 Task: In the  document hogwarts.doc ,align picture to the 'left'. Insert word art below the picture and give heading  'Hogwarts in Bordered Red'
Action: Mouse moved to (13, 16)
Screenshot: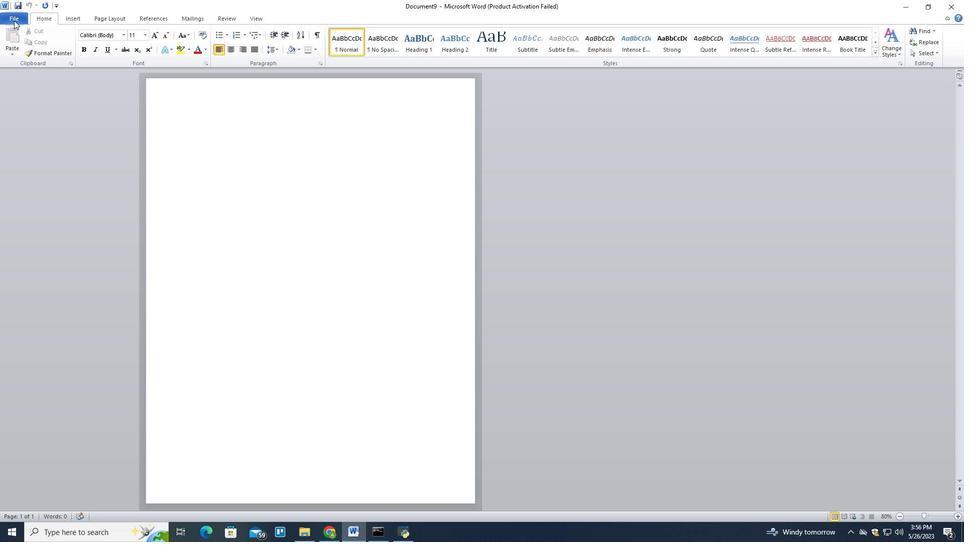 
Action: Mouse pressed left at (13, 16)
Screenshot: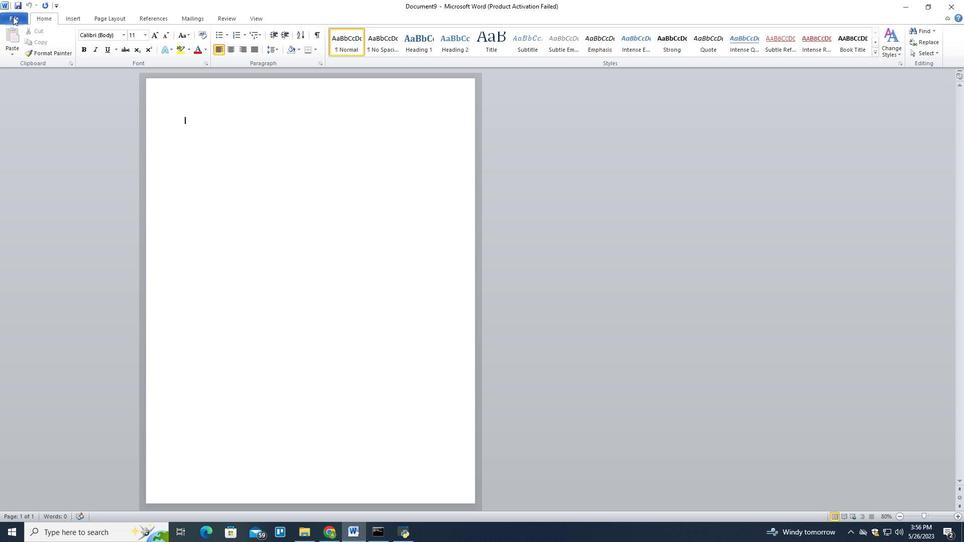 
Action: Mouse moved to (32, 61)
Screenshot: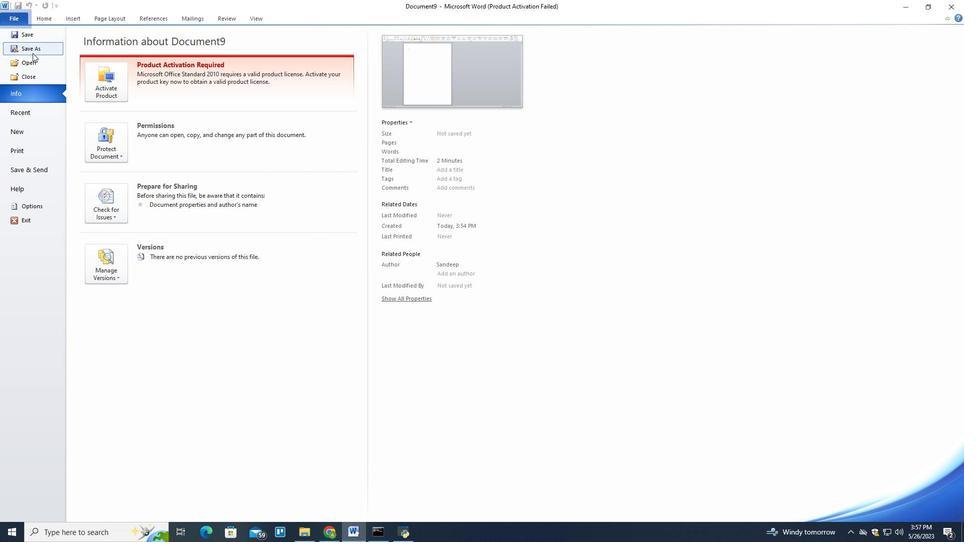 
Action: Mouse pressed left at (32, 61)
Screenshot: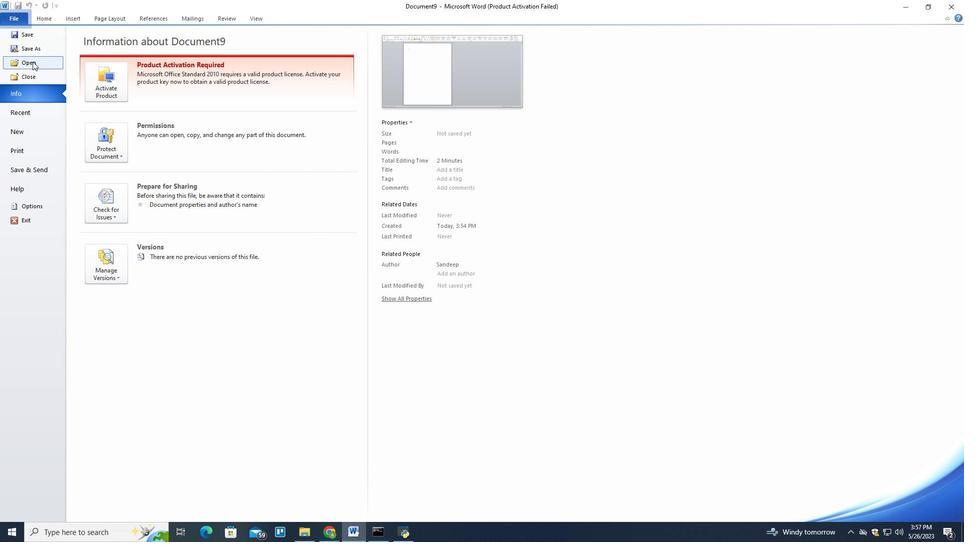 
Action: Mouse moved to (186, 175)
Screenshot: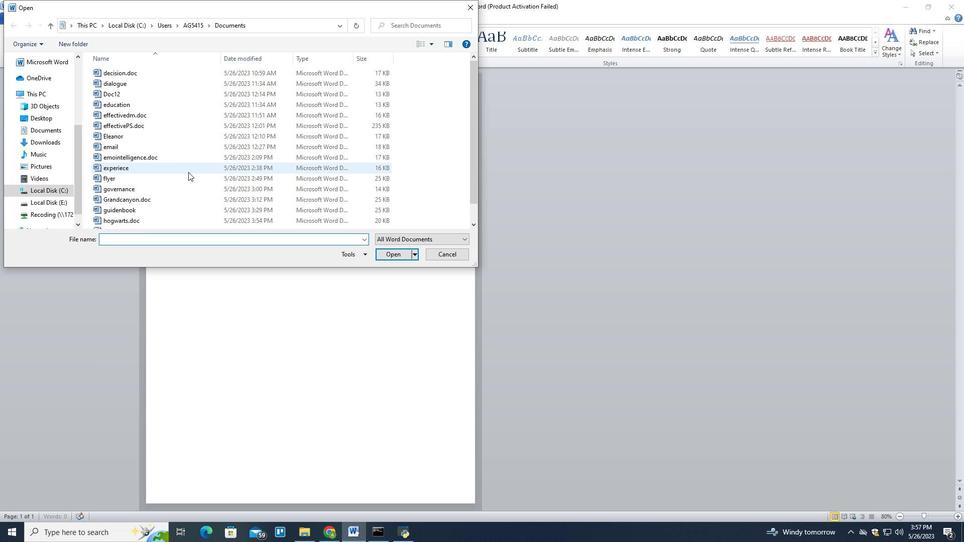 
Action: Mouse scrolled (186, 174) with delta (0, 0)
Screenshot: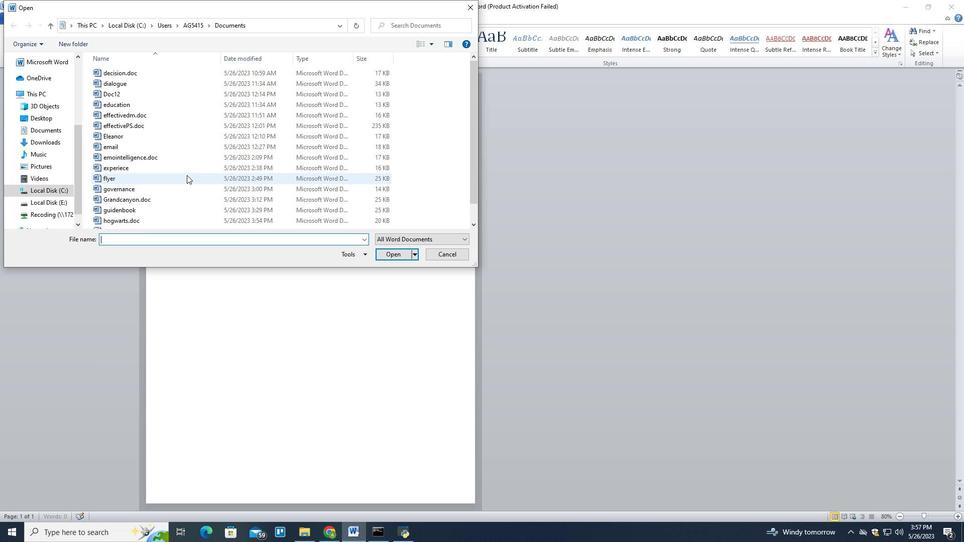 
Action: Mouse scrolled (186, 174) with delta (0, 0)
Screenshot: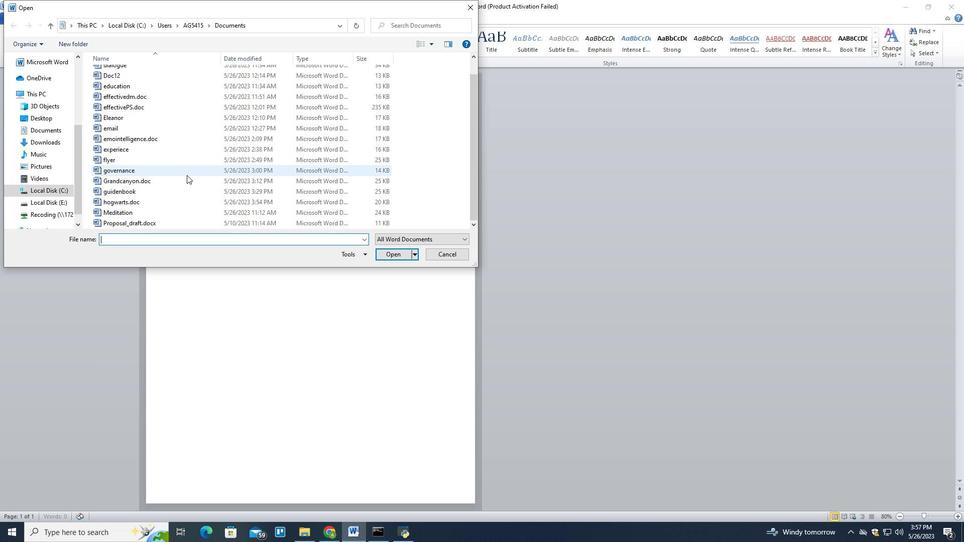 
Action: Mouse scrolled (186, 174) with delta (0, 0)
Screenshot: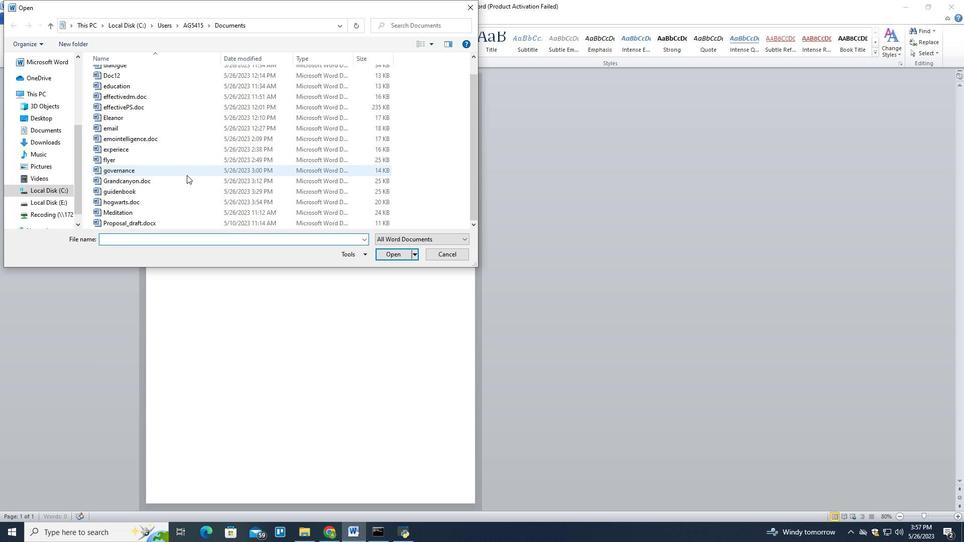 
Action: Mouse moved to (158, 200)
Screenshot: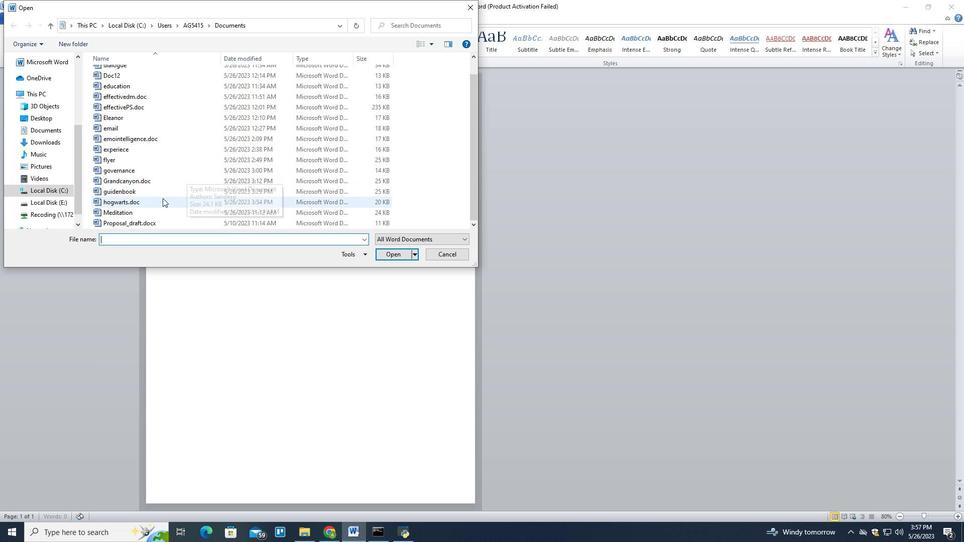 
Action: Mouse pressed left at (158, 200)
Screenshot: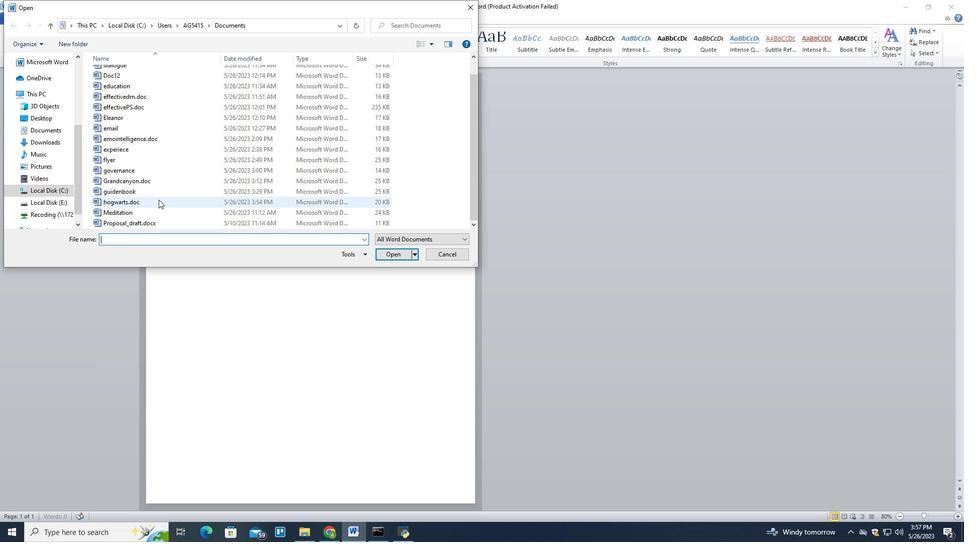 
Action: Mouse moved to (403, 255)
Screenshot: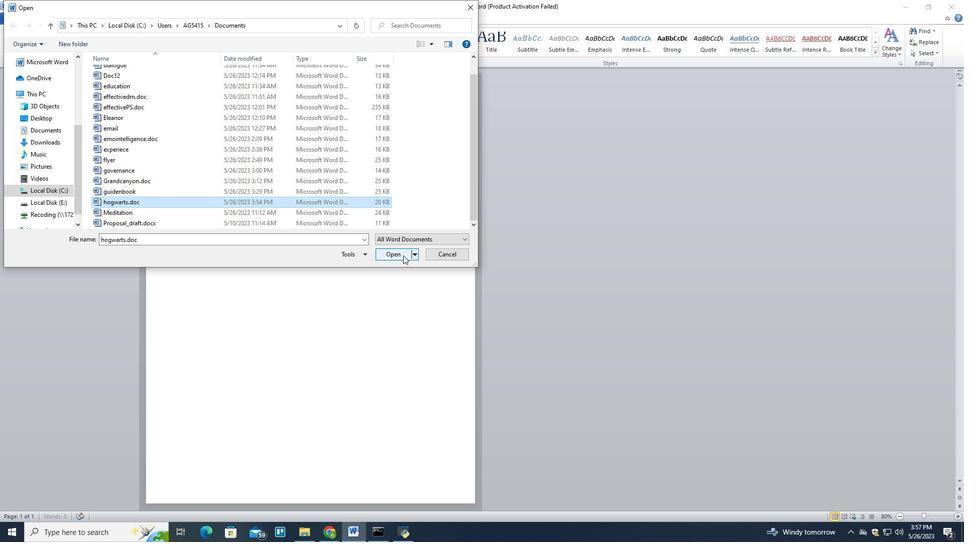 
Action: Mouse pressed left at (403, 255)
Screenshot: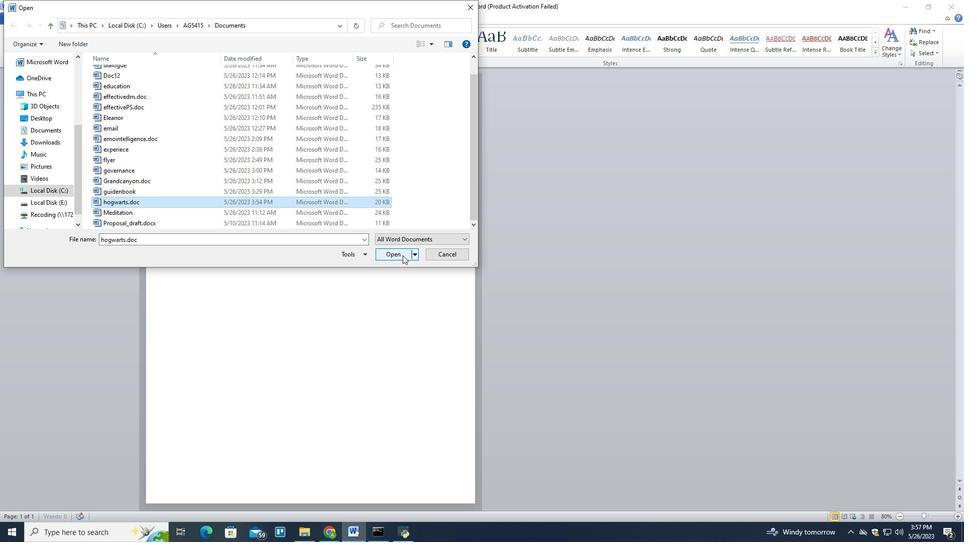 
Action: Mouse moved to (328, 239)
Screenshot: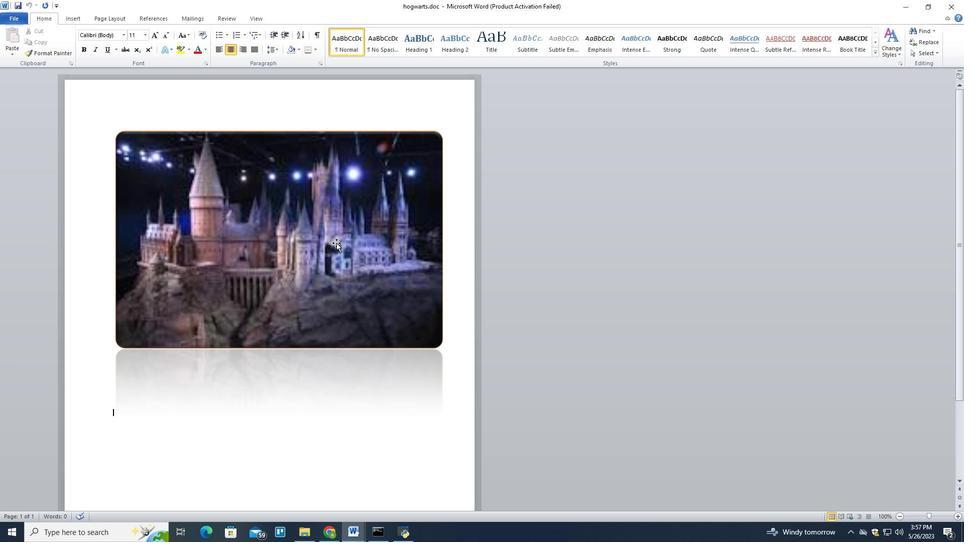 
Action: Mouse pressed left at (328, 239)
Screenshot: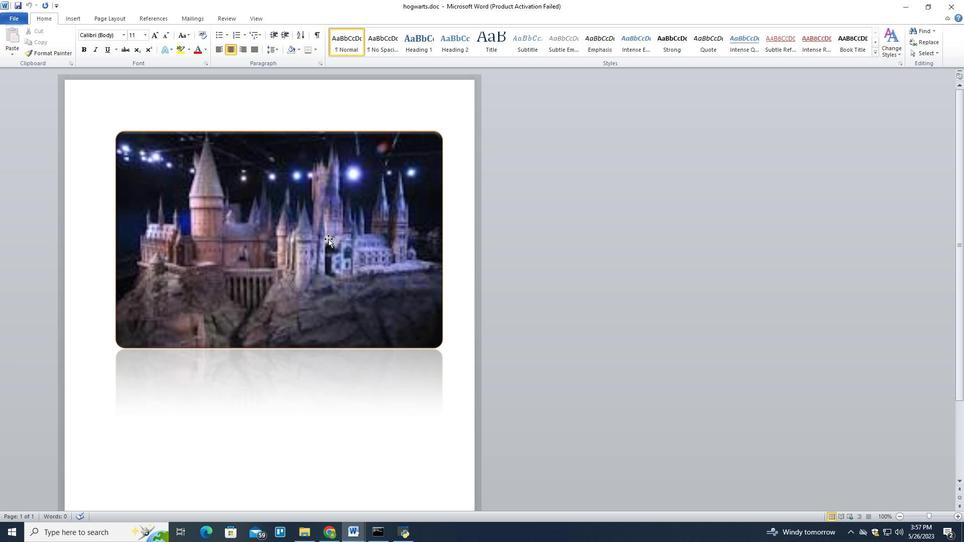 
Action: Mouse moved to (222, 50)
Screenshot: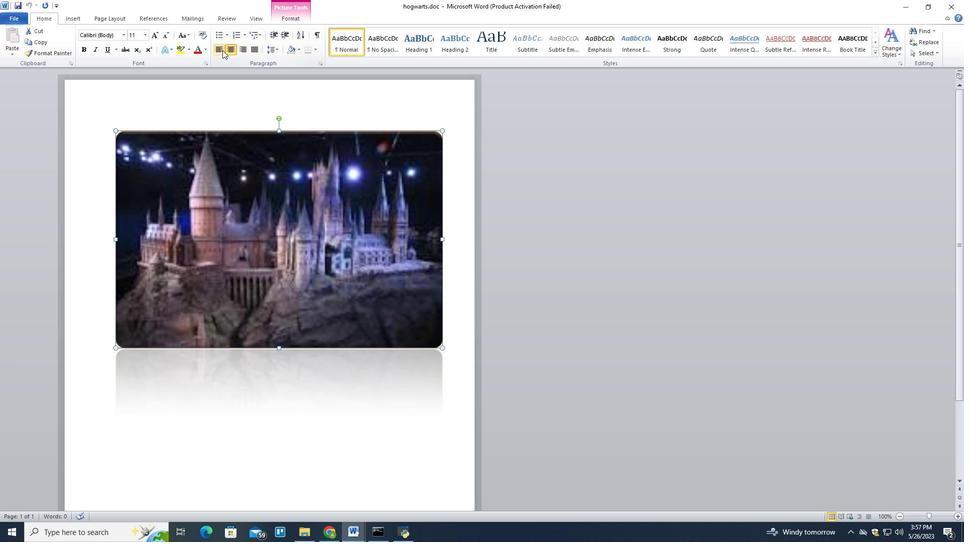 
Action: Mouse pressed left at (222, 50)
Screenshot: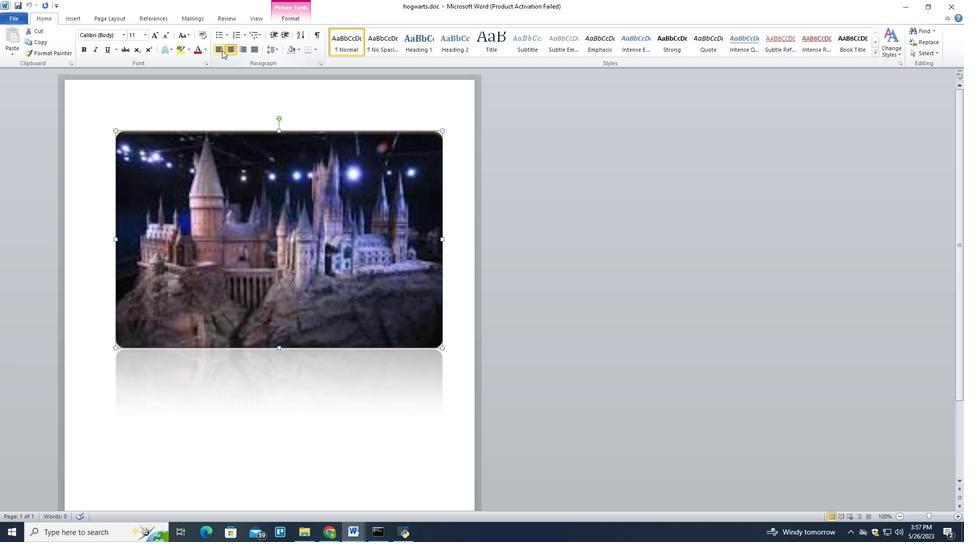 
Action: Mouse moved to (156, 424)
Screenshot: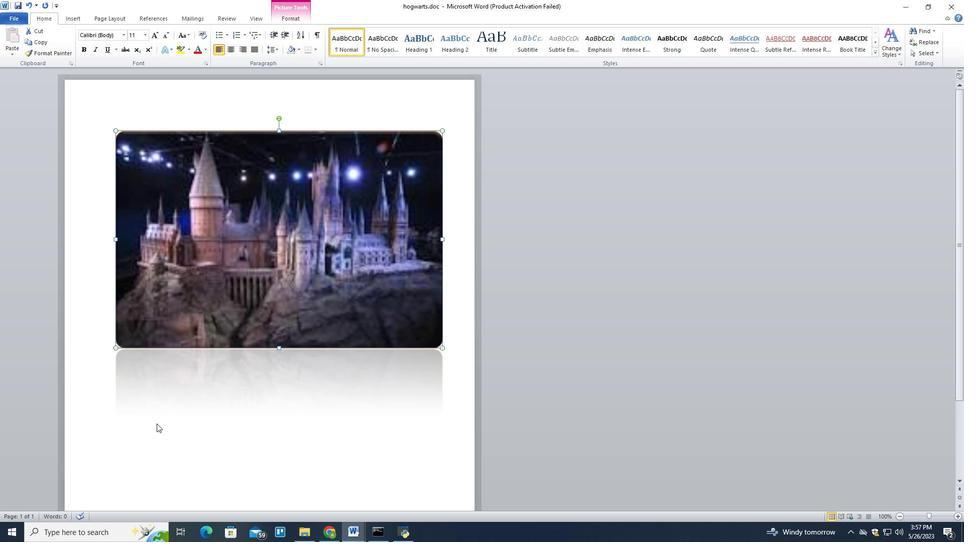 
Action: Mouse pressed left at (156, 424)
Screenshot: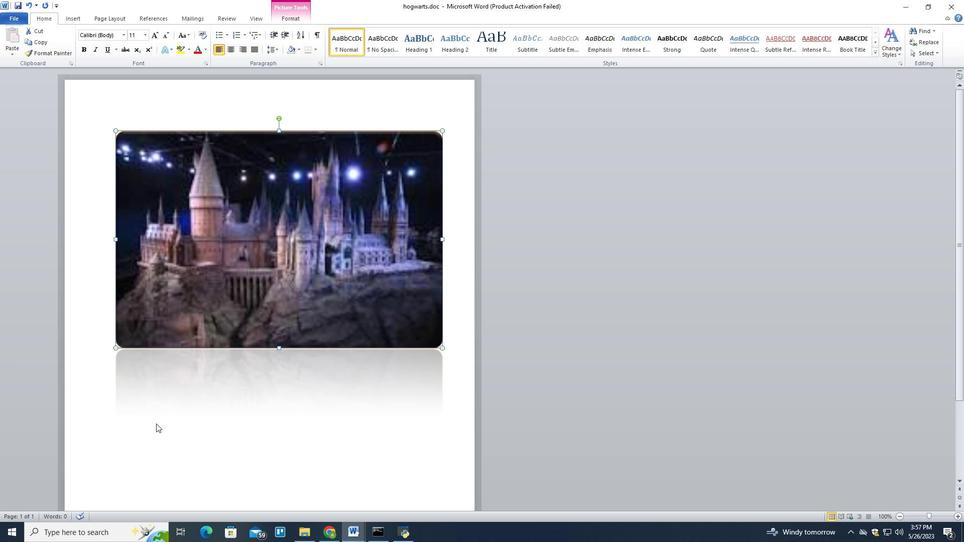 
Action: Mouse moved to (128, 442)
Screenshot: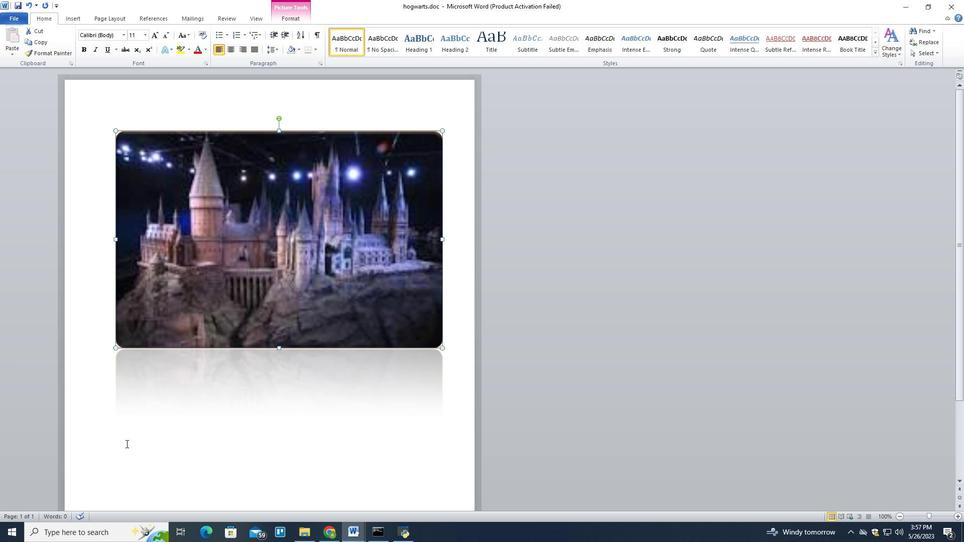 
Action: Mouse pressed left at (128, 442)
Screenshot: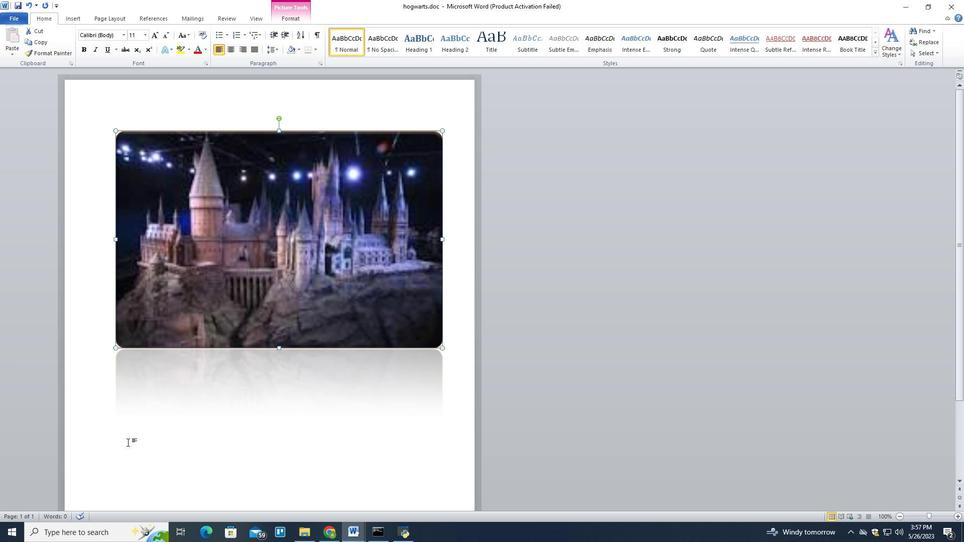 
Action: Mouse pressed left at (128, 442)
Screenshot: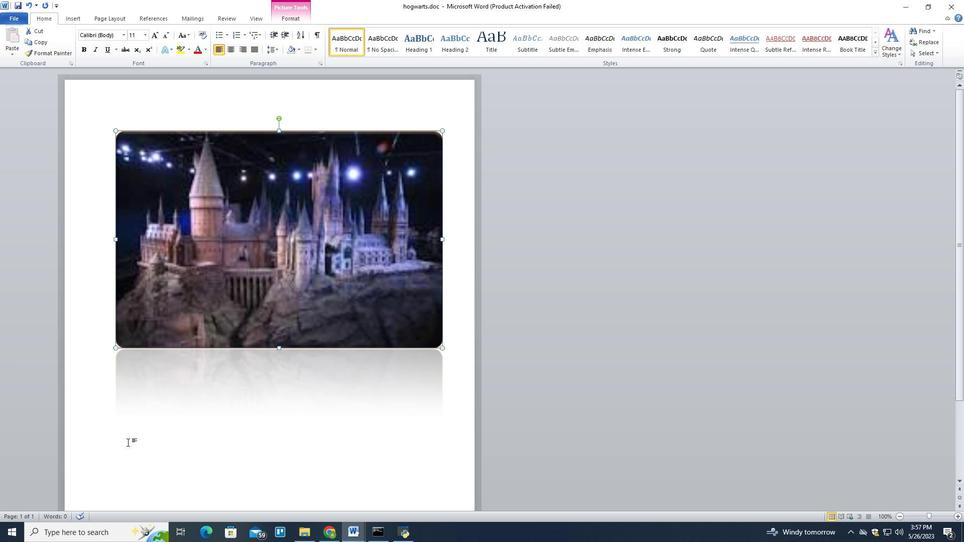
Action: Mouse moved to (289, 405)
Screenshot: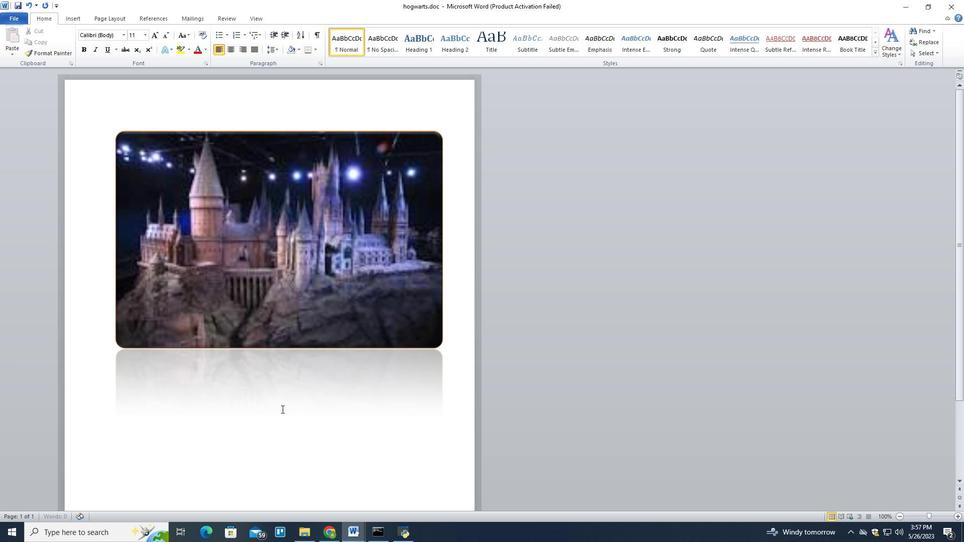 
Action: Mouse scrolled (289, 405) with delta (0, 0)
Screenshot: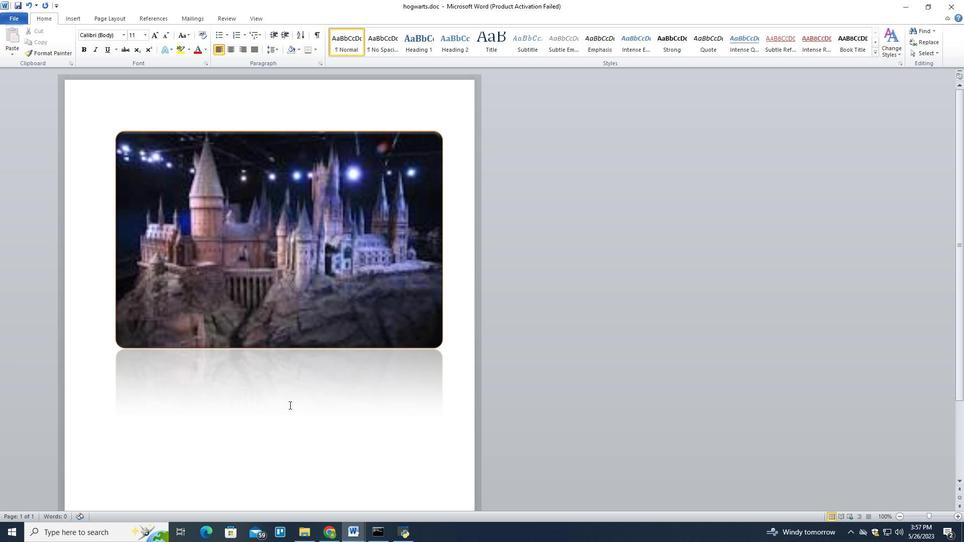 
Action: Mouse scrolled (289, 405) with delta (0, 0)
Screenshot: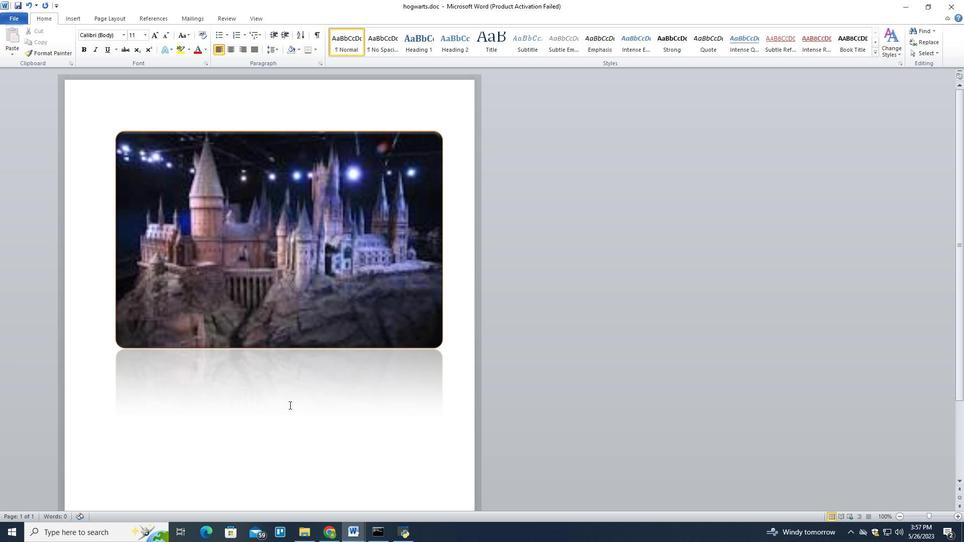 
Action: Mouse scrolled (289, 405) with delta (0, 0)
Screenshot: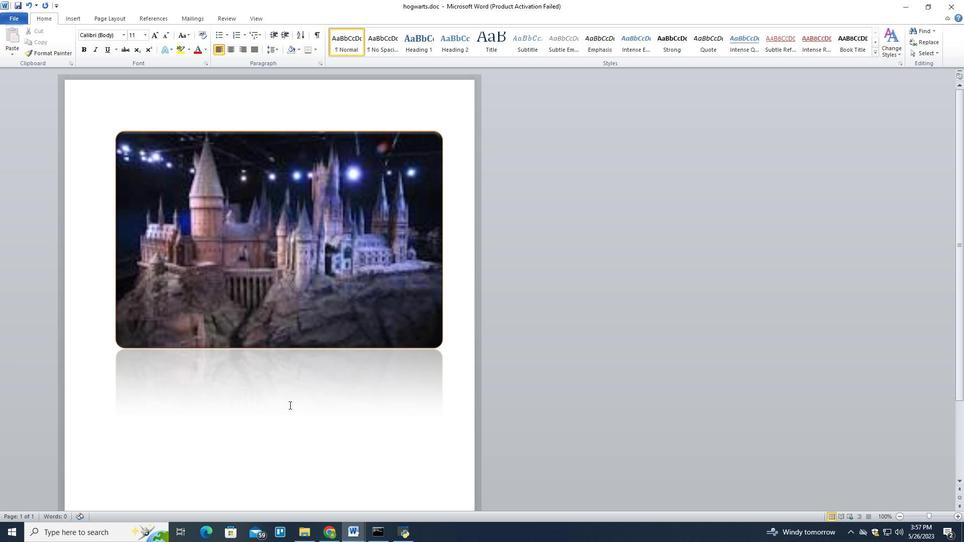 
Action: Mouse scrolled (289, 405) with delta (0, 0)
Screenshot: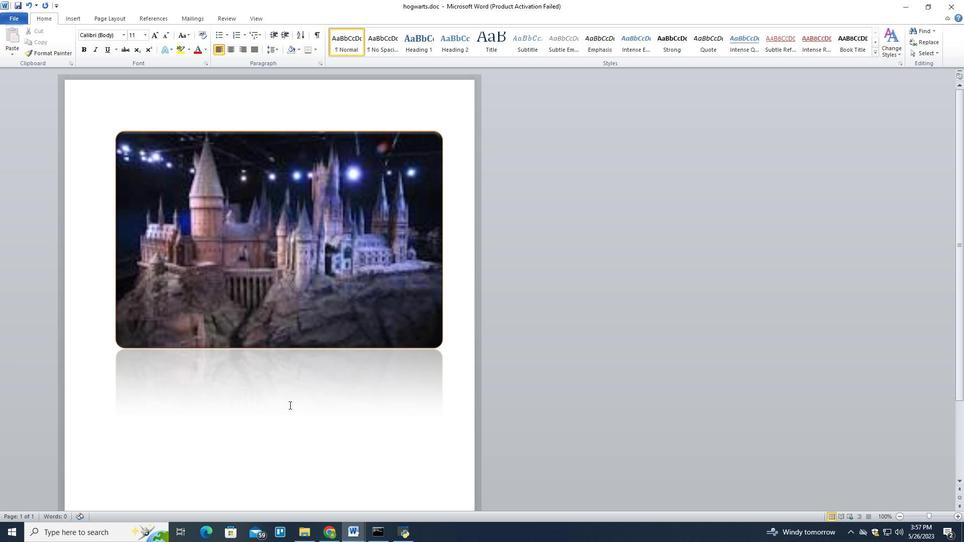 
Action: Mouse scrolled (289, 405) with delta (0, 0)
Screenshot: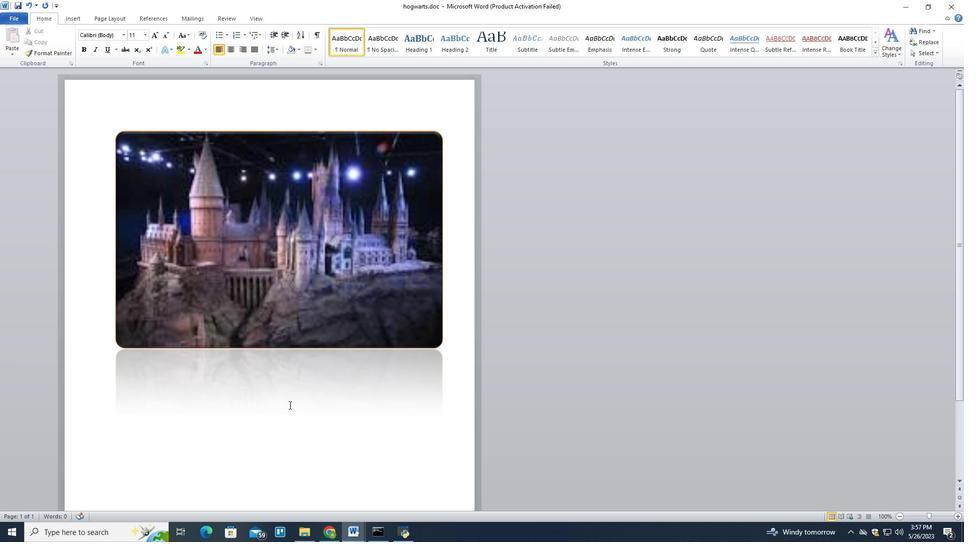 
Action: Mouse scrolled (289, 405) with delta (0, 0)
Screenshot: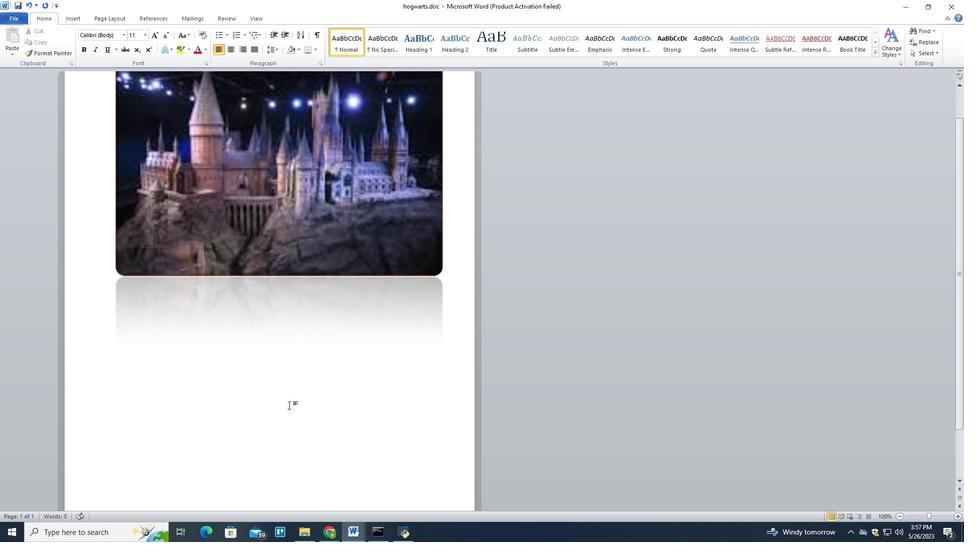
Action: Mouse moved to (132, 315)
Screenshot: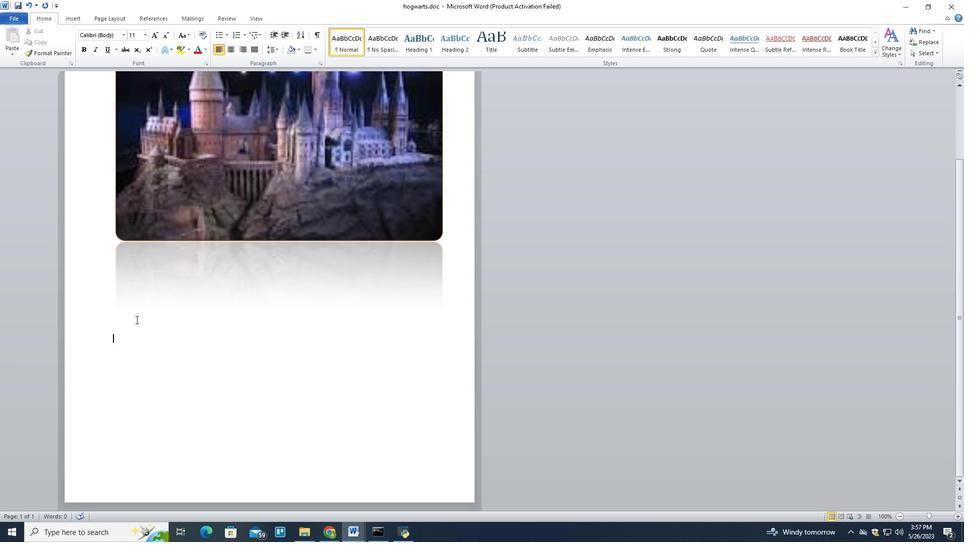 
Action: Mouse pressed left at (132, 315)
Screenshot: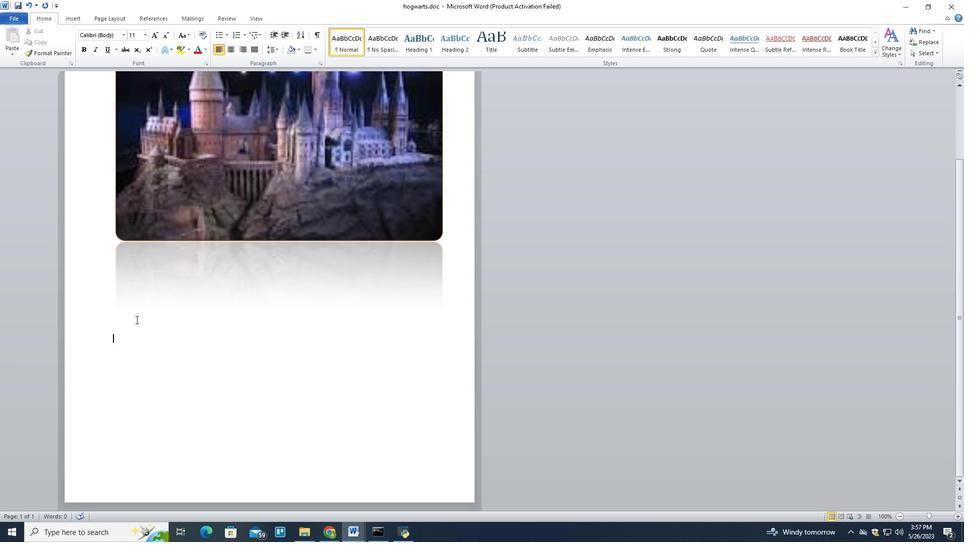 
Action: Mouse moved to (118, 337)
Screenshot: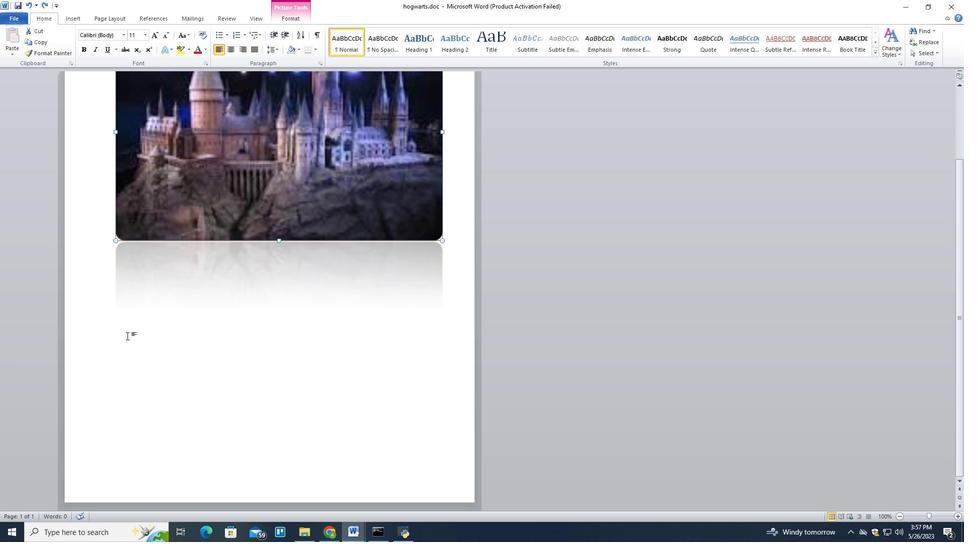 
Action: Mouse pressed left at (118, 337)
Screenshot: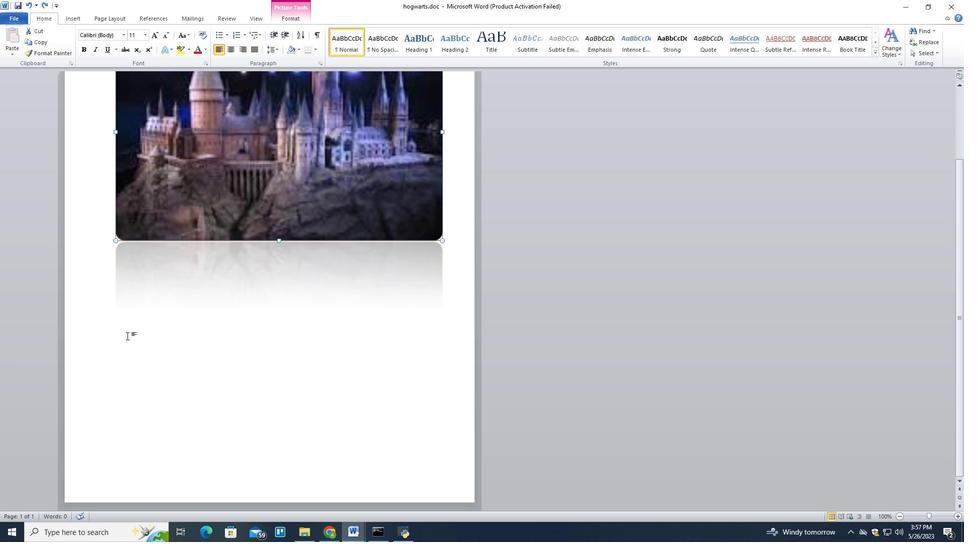 
Action: Mouse pressed left at (118, 337)
Screenshot: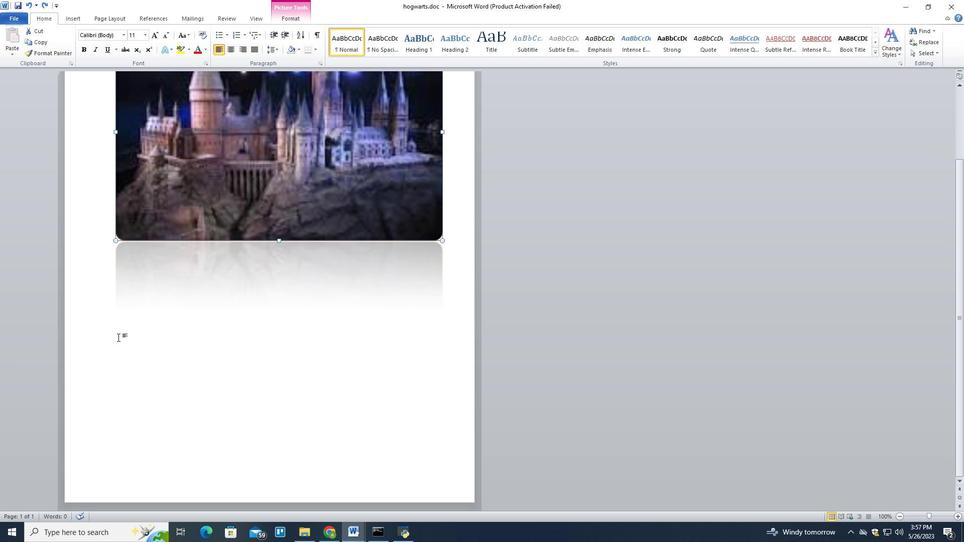 
Action: Mouse moved to (76, 14)
Screenshot: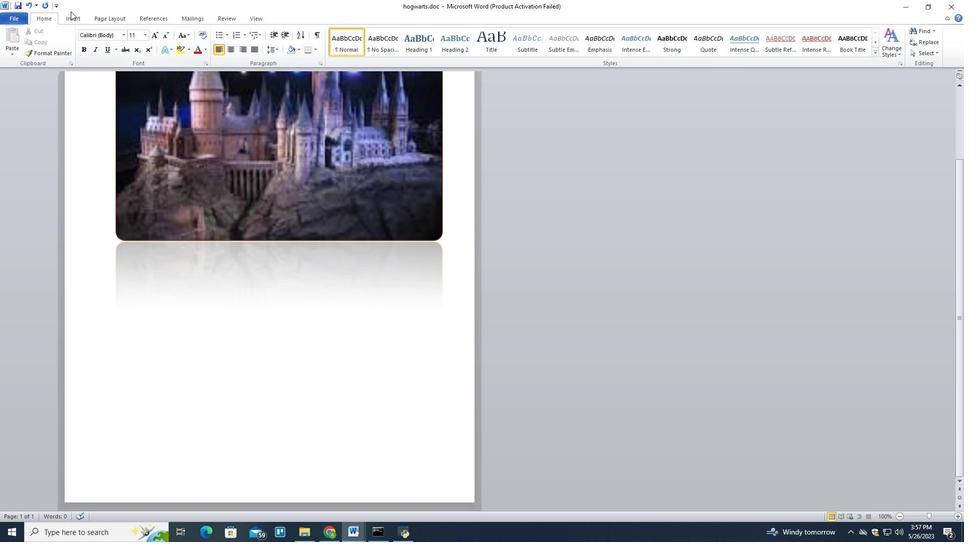 
Action: Mouse pressed left at (76, 14)
Screenshot: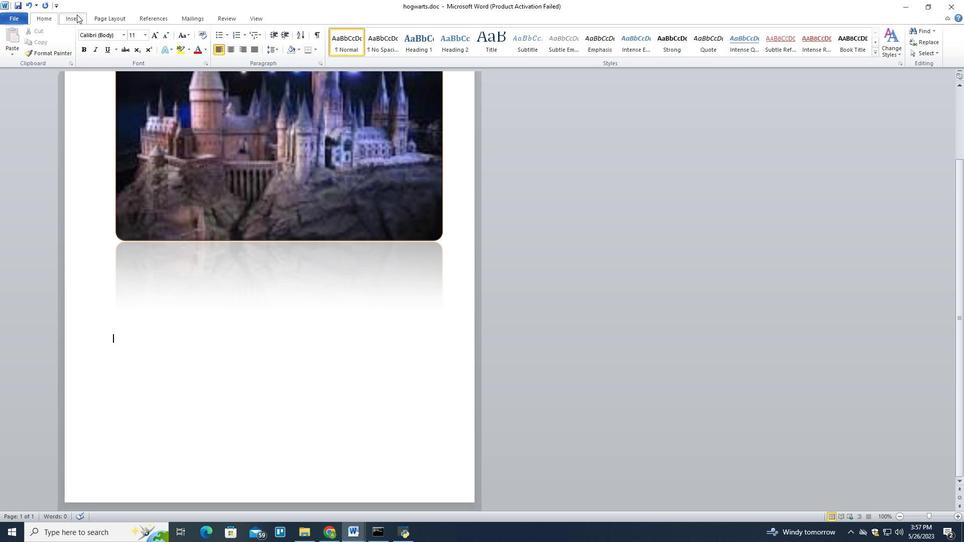 
Action: Mouse moved to (468, 51)
Screenshot: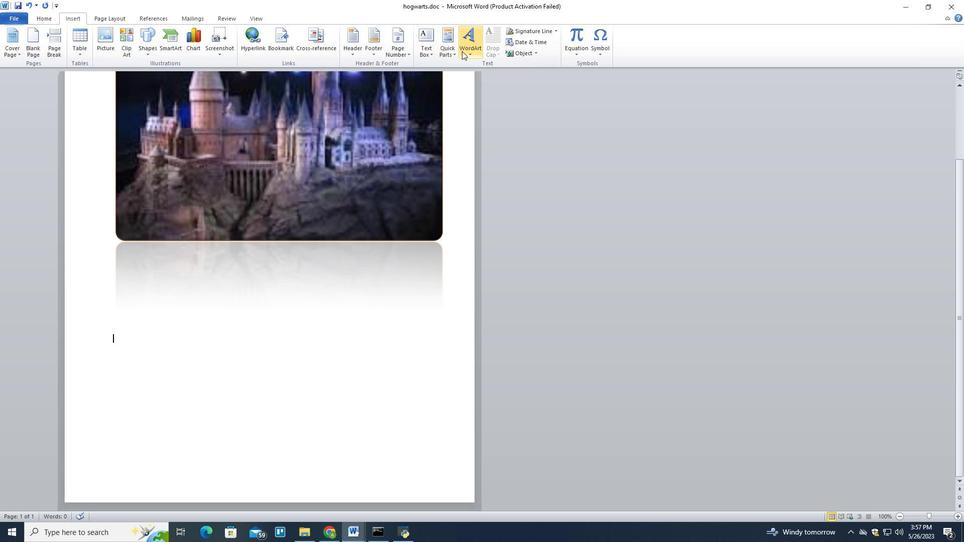 
Action: Mouse pressed left at (468, 51)
Screenshot: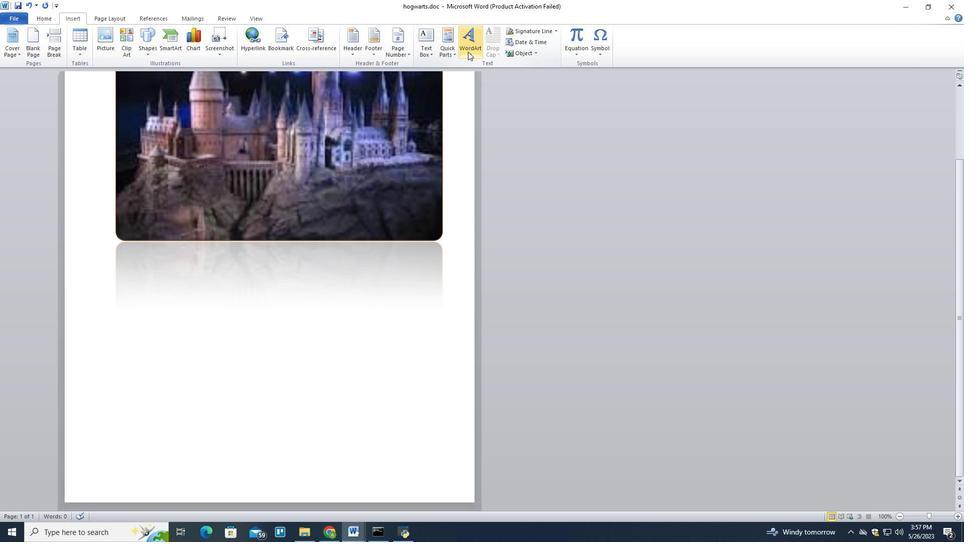 
Action: Mouse moved to (520, 125)
Screenshot: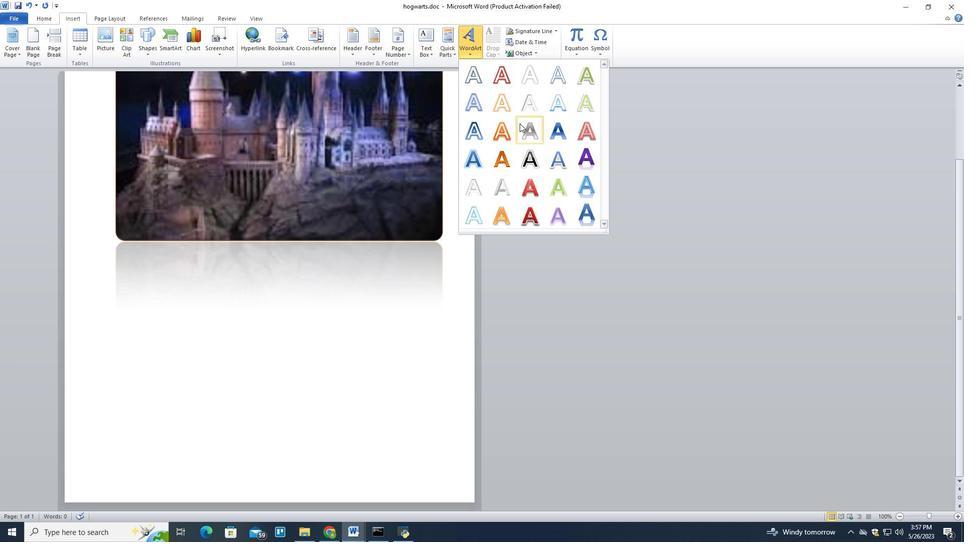 
Action: Mouse pressed left at (520, 125)
Screenshot: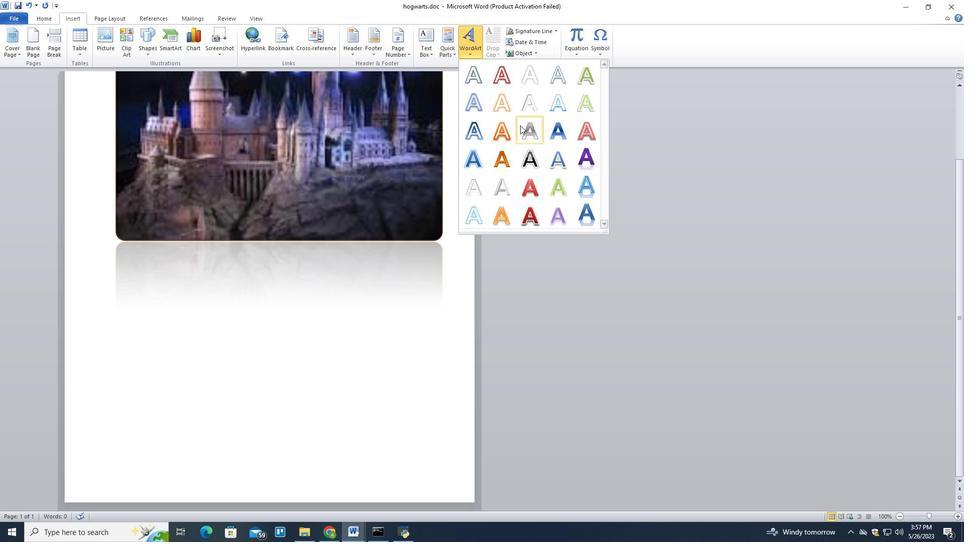 
Action: Key pressed <Key.shift>Hogwarts<Key.space>in<Key.space><Key.shift>Bordered<Key.space><Key.shift>Red
Screenshot: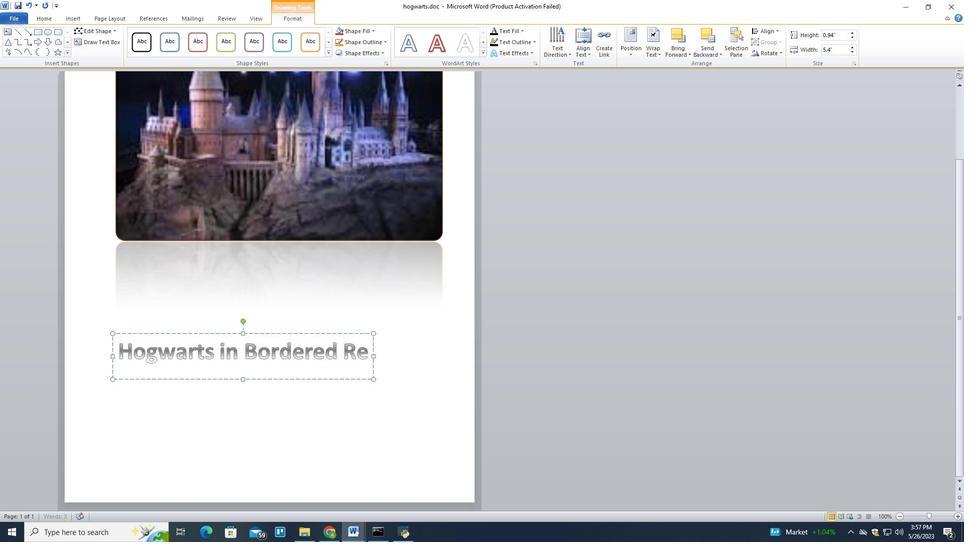 
Action: Mouse moved to (258, 403)
Screenshot: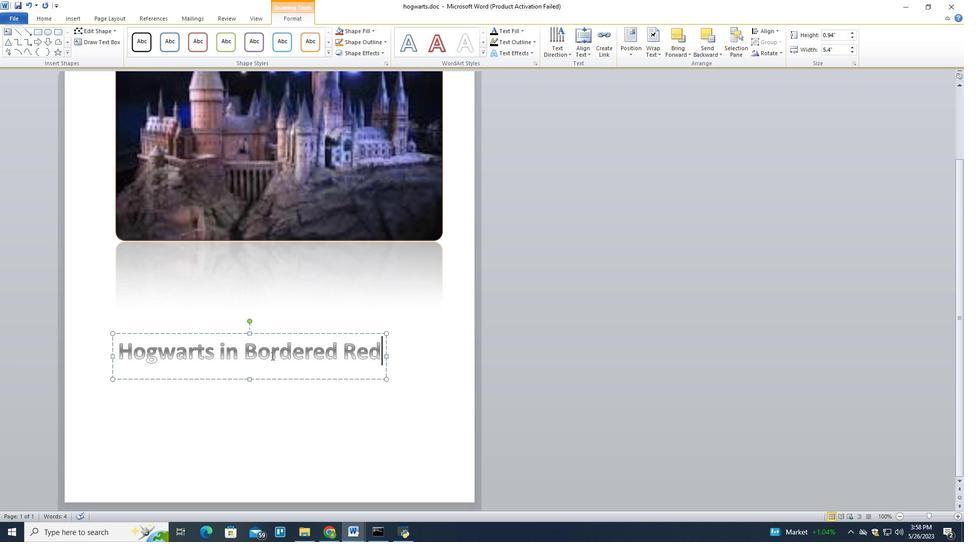 
Action: Mouse pressed left at (258, 403)
Screenshot: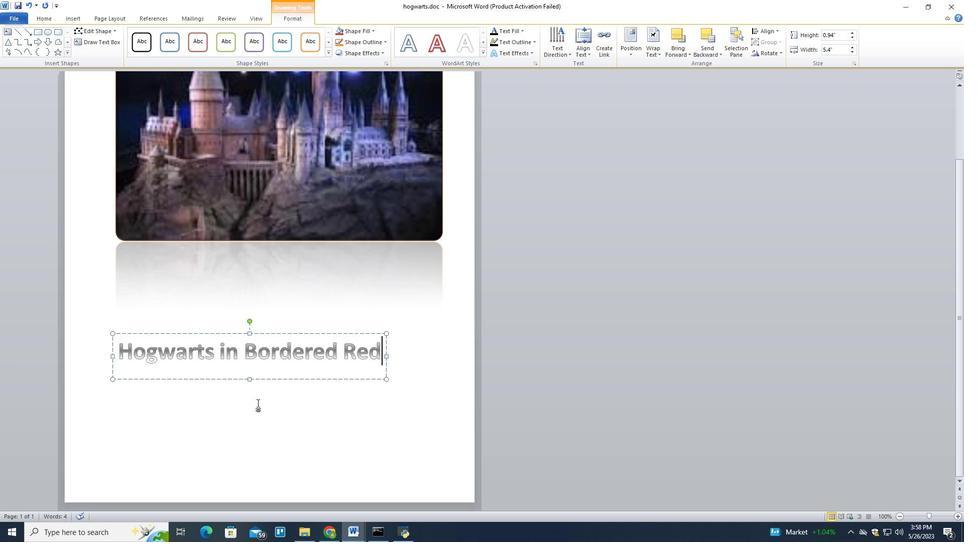 
Action: Mouse moved to (259, 345)
Screenshot: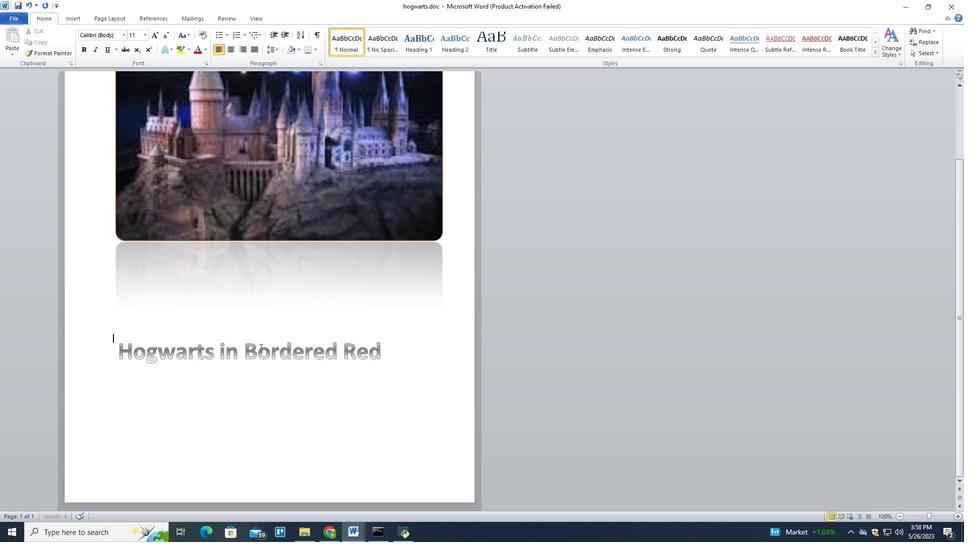 
Action: Mouse pressed left at (259, 345)
Screenshot: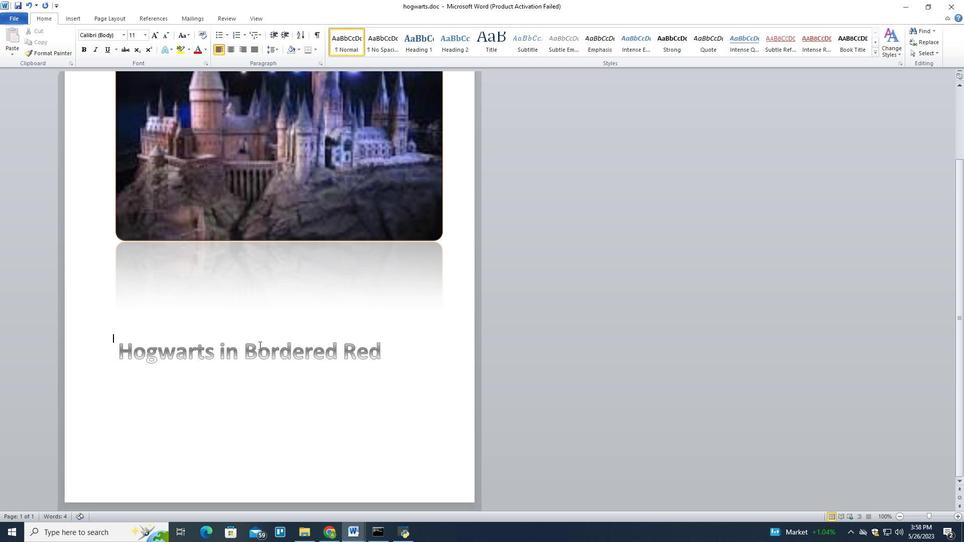 
Action: Mouse pressed left at (259, 345)
Screenshot: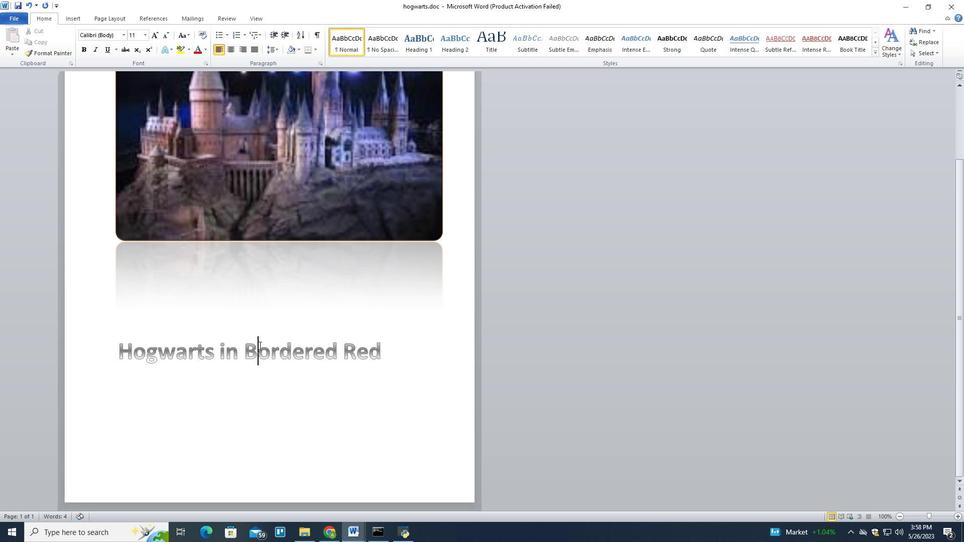 
Action: Mouse pressed left at (259, 345)
Screenshot: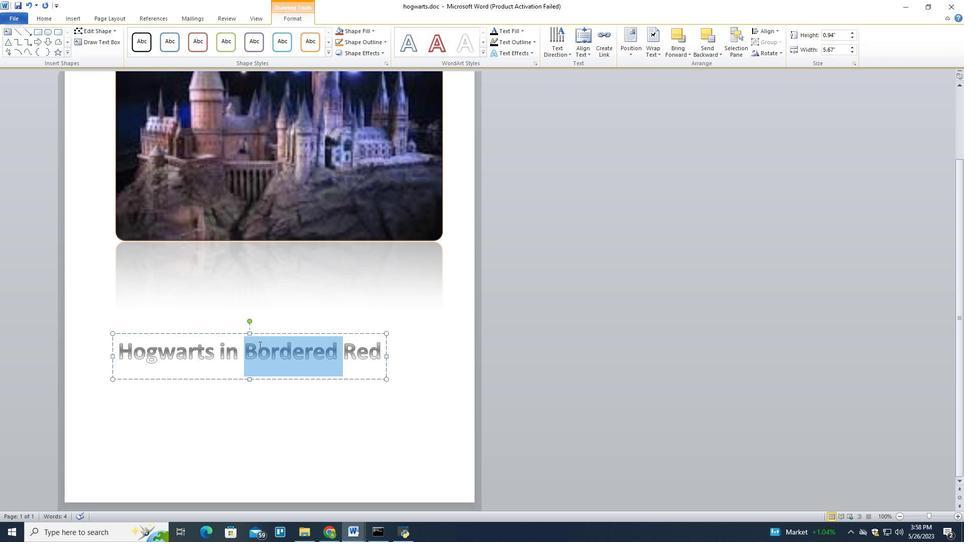 
Action: Mouse moved to (48, 15)
Screenshot: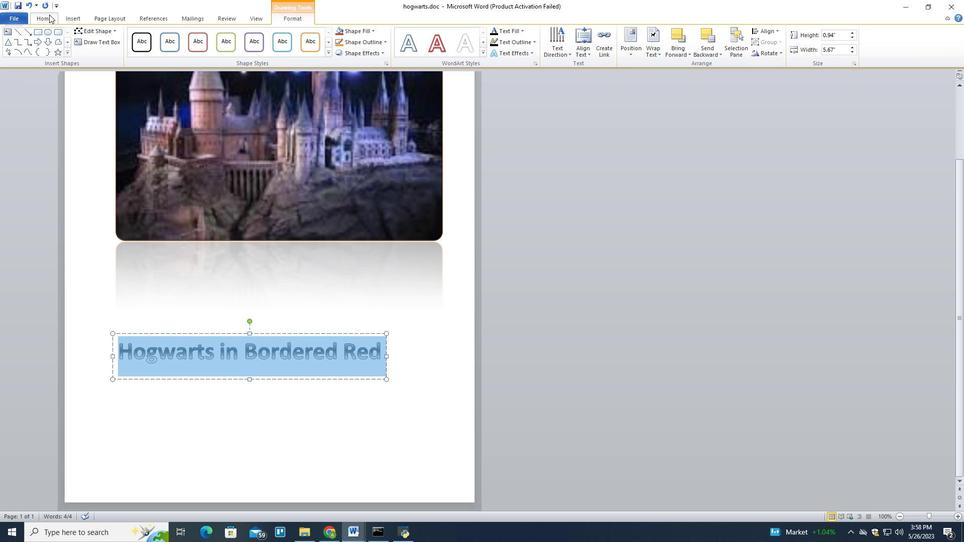 
Action: Mouse pressed left at (48, 15)
Screenshot: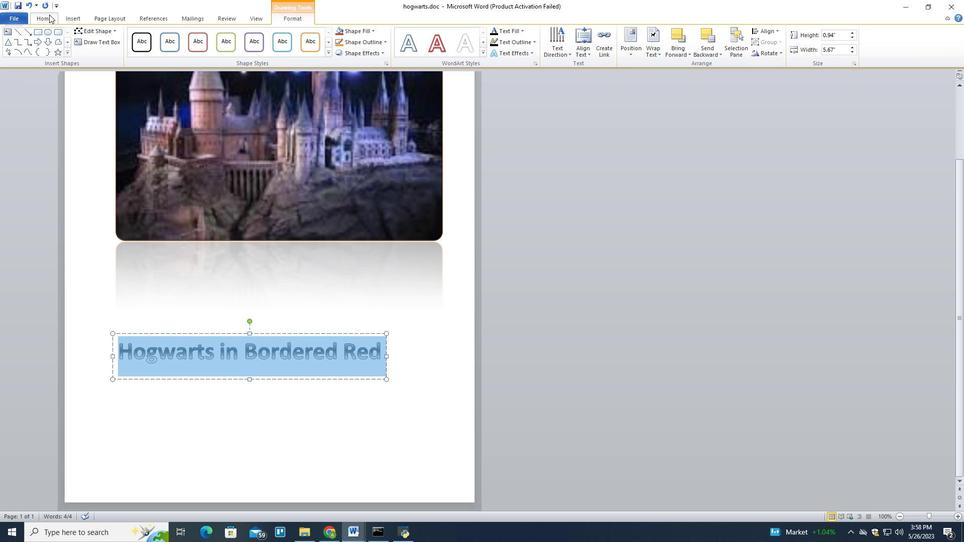 
Action: Mouse moved to (232, 46)
Screenshot: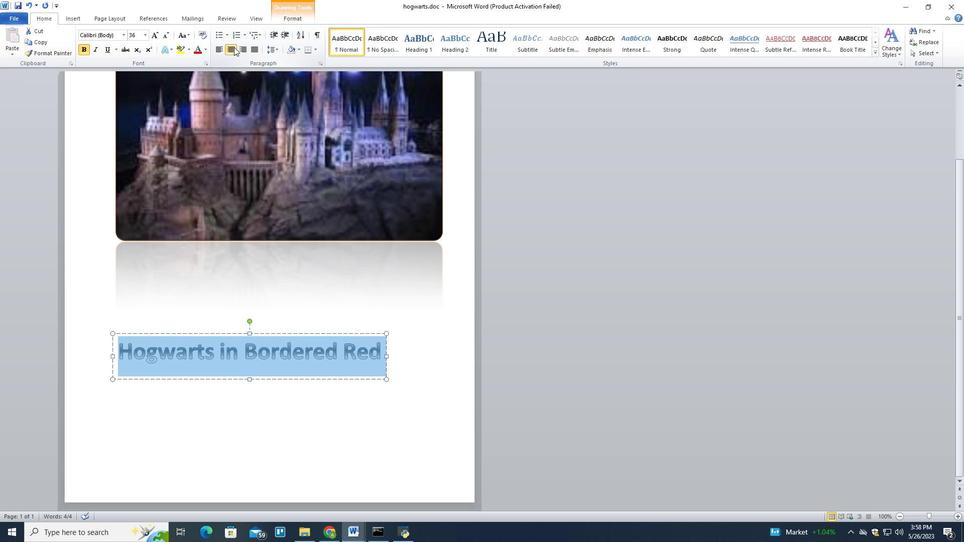 
Action: Mouse pressed left at (232, 46)
Screenshot: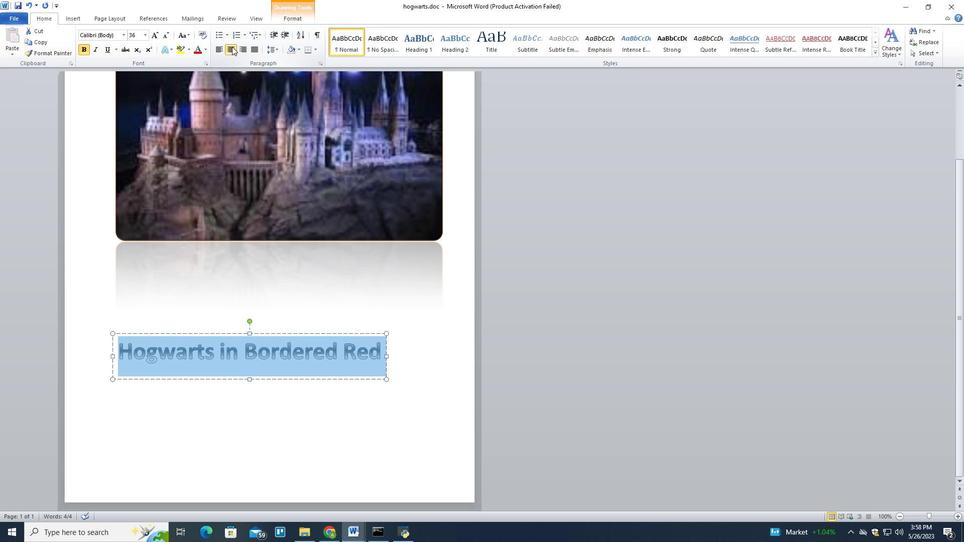 
Action: Mouse moved to (430, 364)
Screenshot: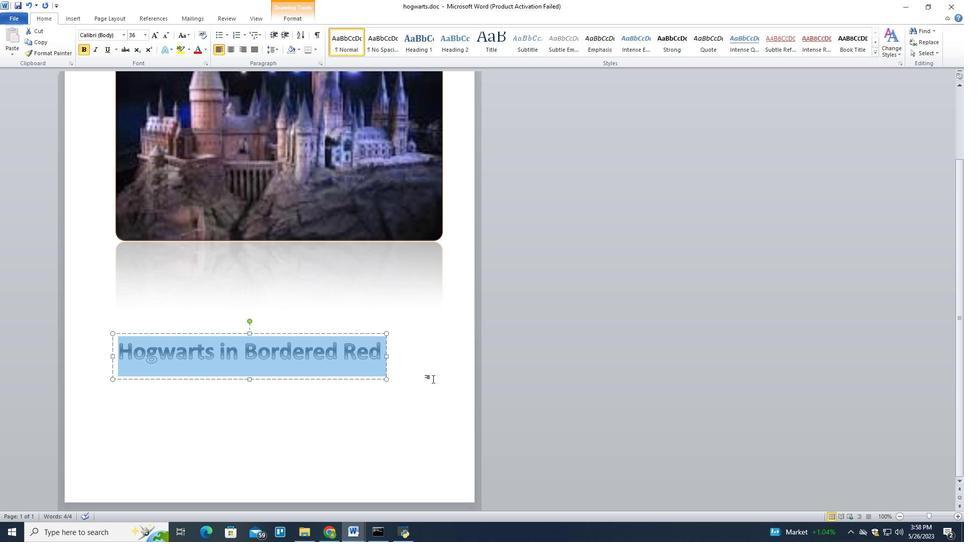
Action: Mouse pressed left at (430, 364)
Screenshot: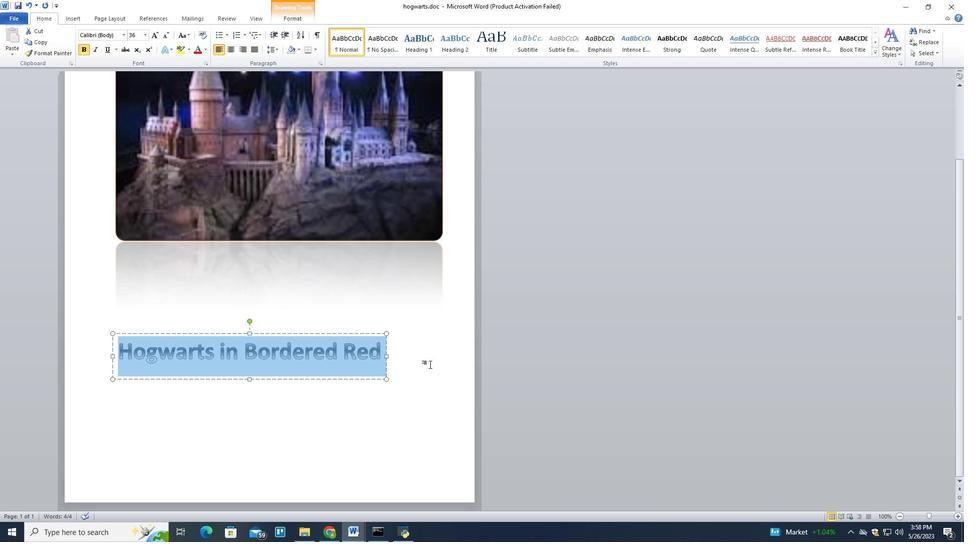 
Action: Mouse moved to (287, 350)
Screenshot: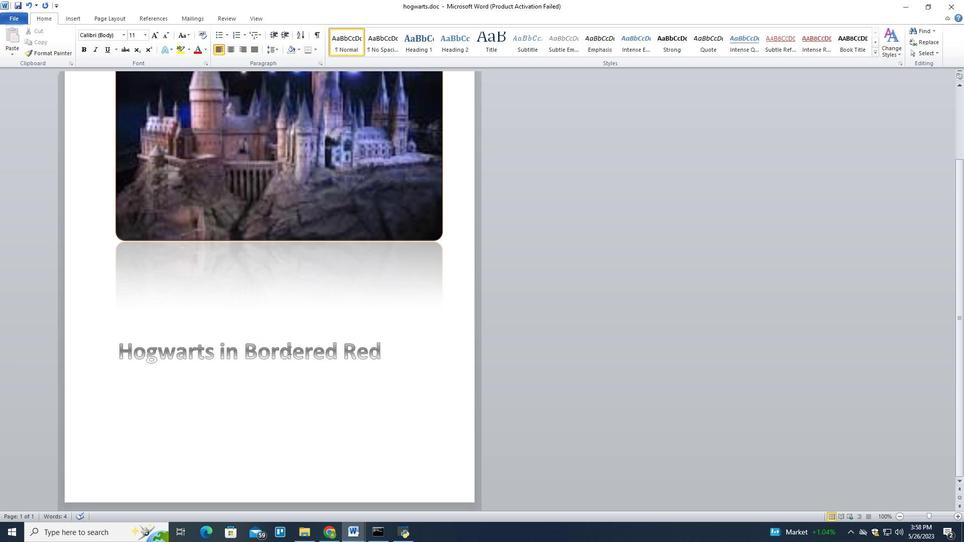 
Action: Mouse pressed left at (287, 350)
Screenshot: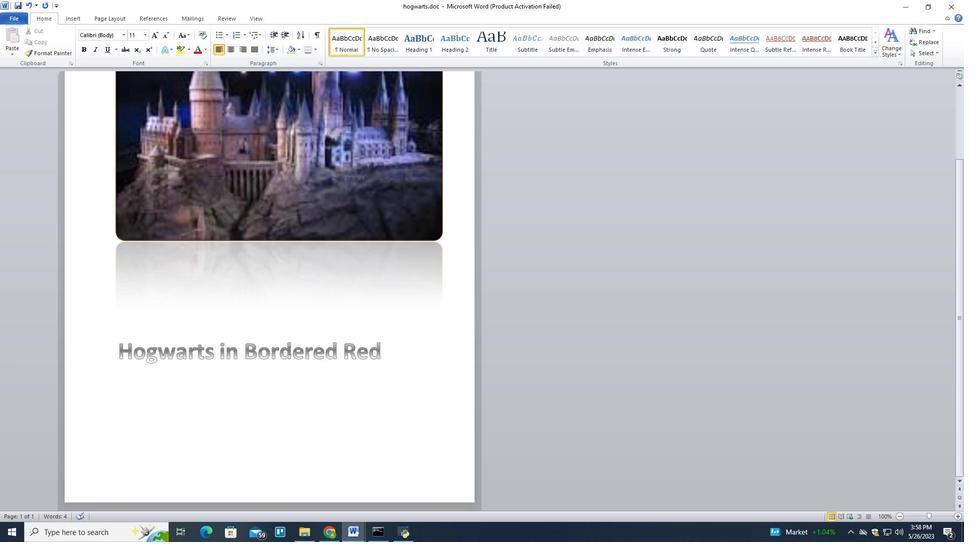 
Action: Mouse pressed left at (287, 350)
Screenshot: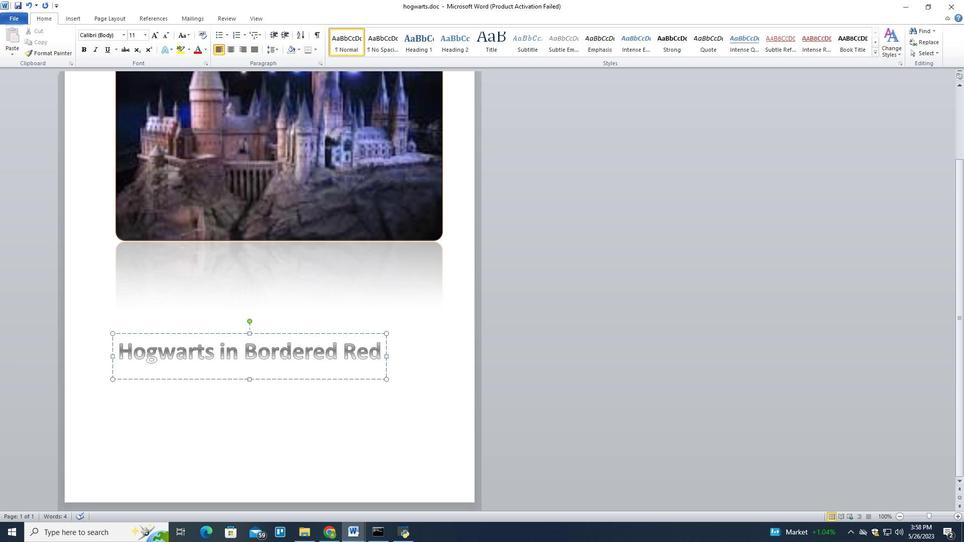 
Action: Mouse pressed left at (287, 350)
Screenshot: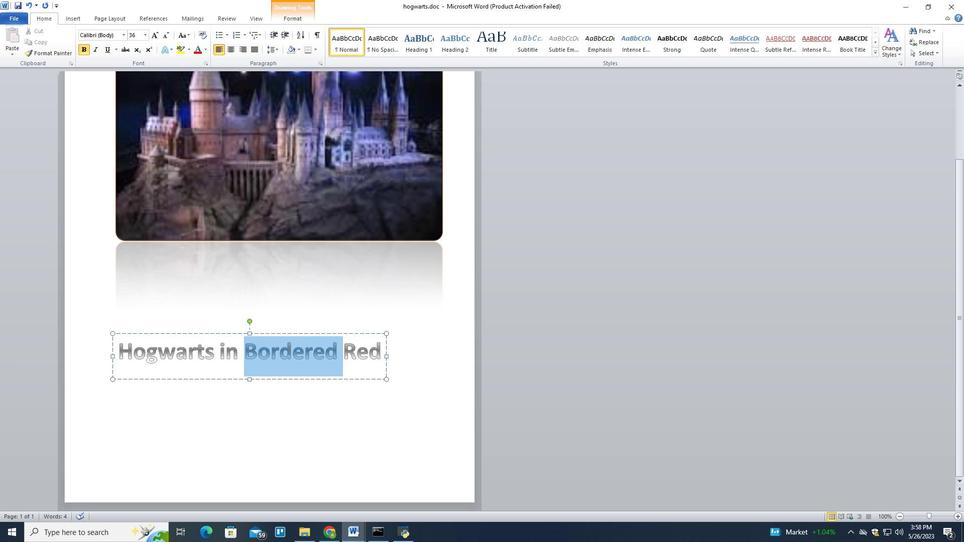 
Action: Mouse moved to (439, 347)
Screenshot: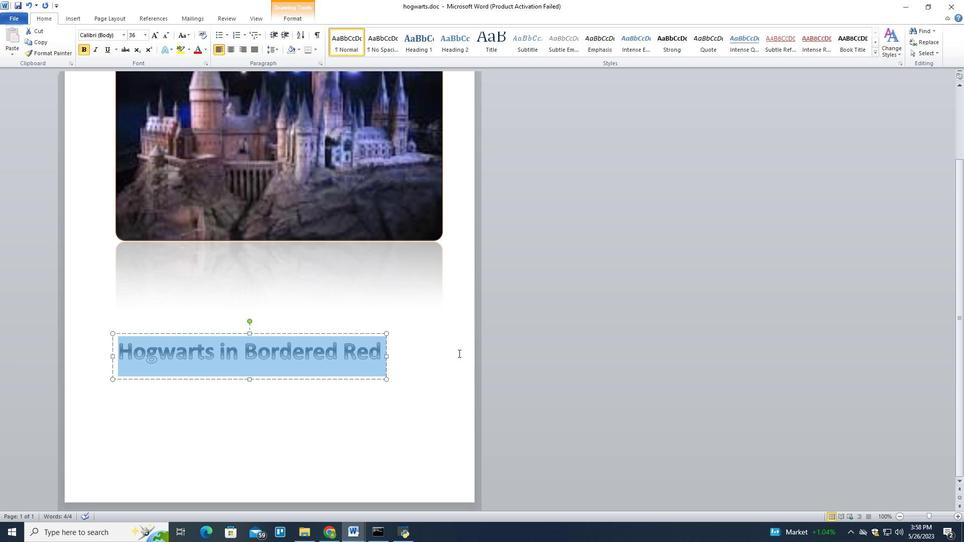 
Action: Mouse pressed left at (439, 347)
Screenshot: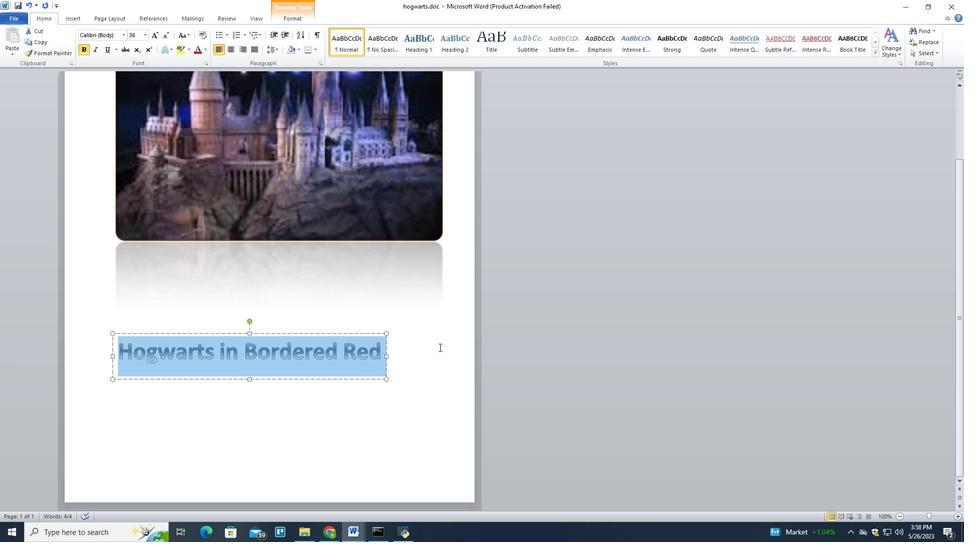 
Action: Mouse moved to (459, 356)
Screenshot: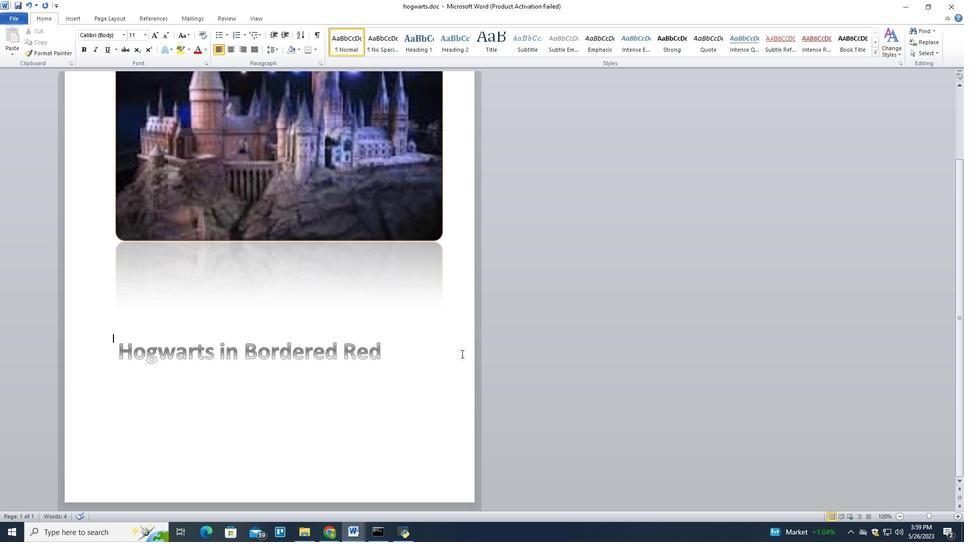 
Action: Mouse pressed left at (459, 356)
Screenshot: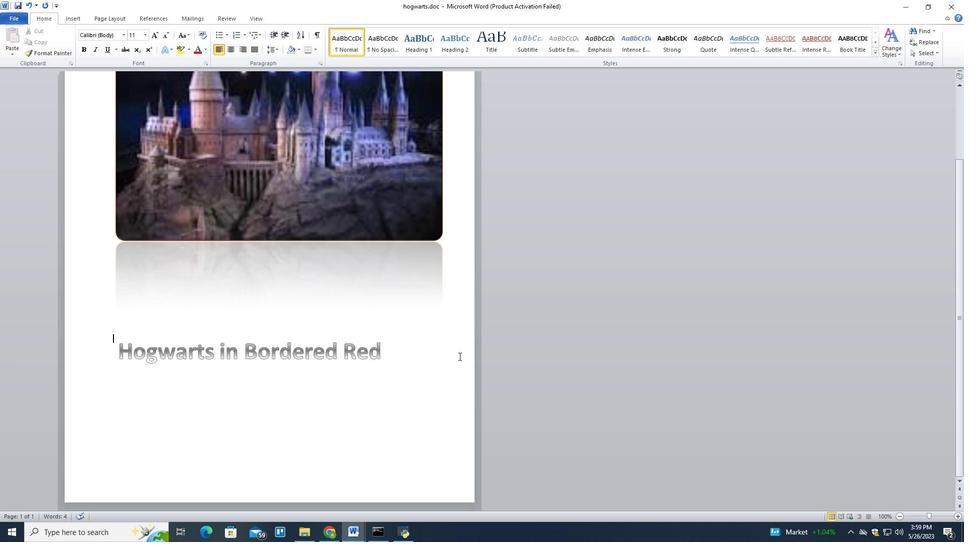 
Action: Mouse moved to (459, 357)
Screenshot: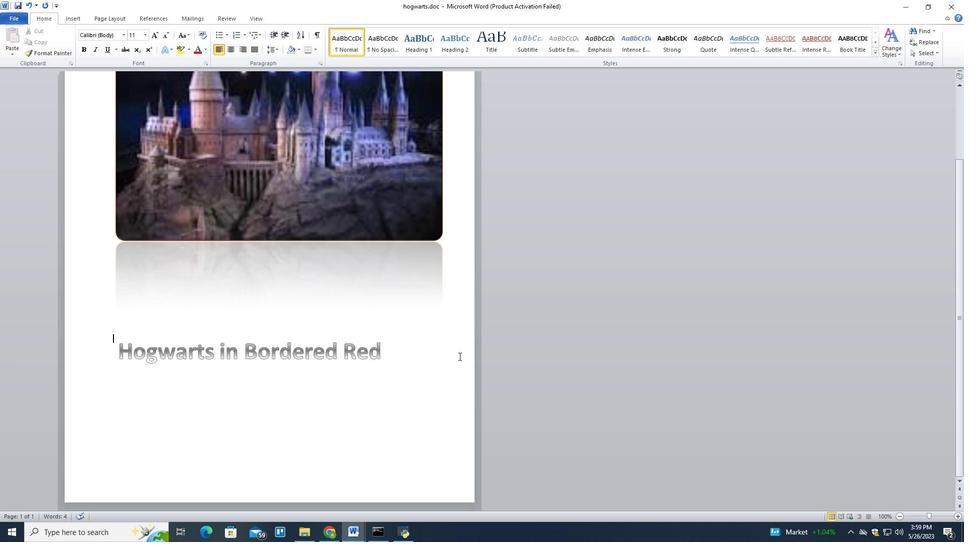 
